 Task: Add the "Ramsons Food" in the company.
Action: Mouse moved to (582, 199)
Screenshot: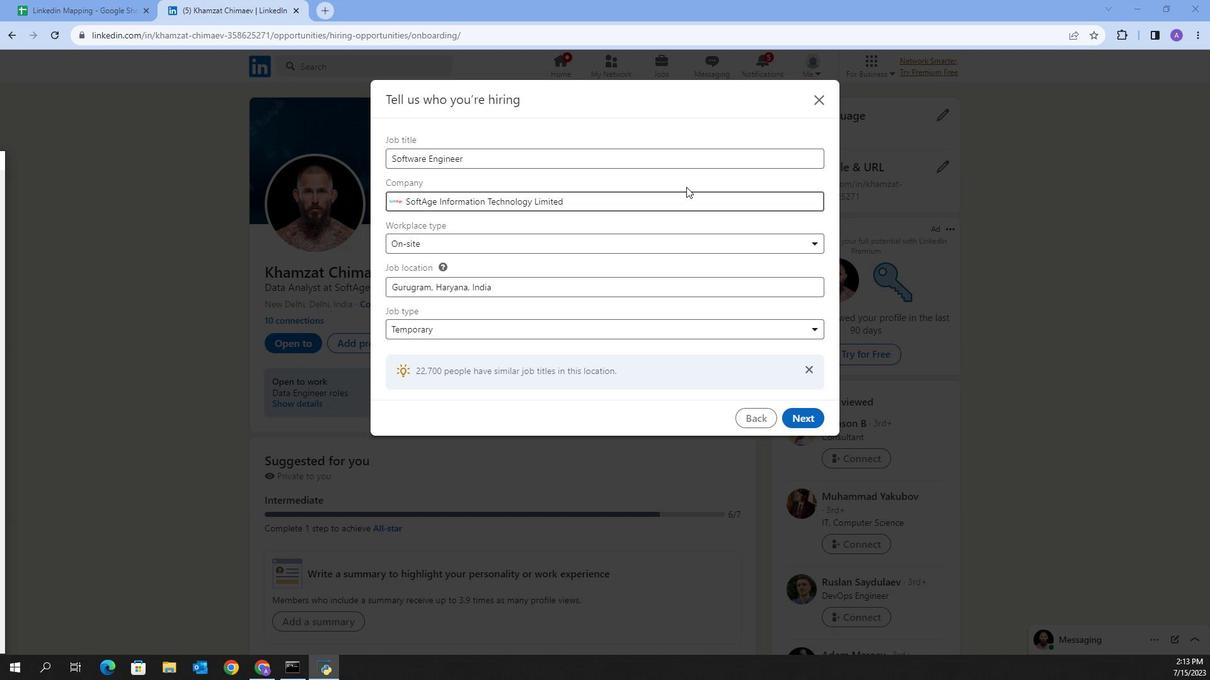 
Action: Mouse pressed left at (582, 199)
Screenshot: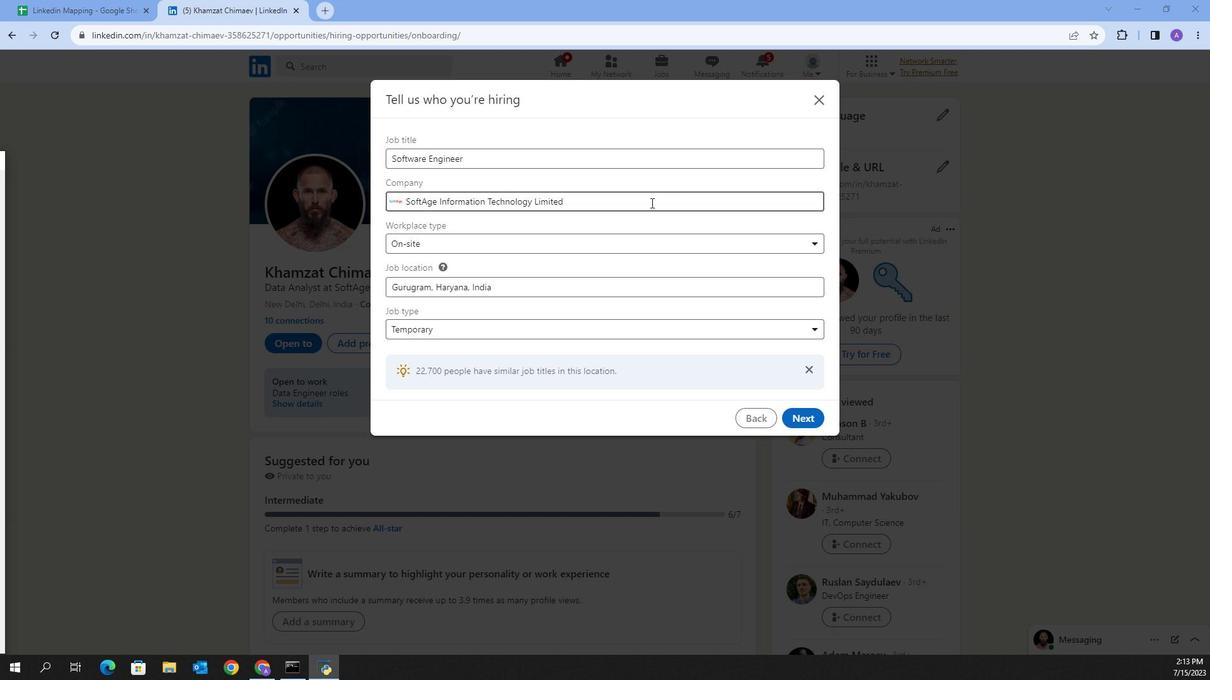 
Action: Mouse moved to (492, 214)
Screenshot: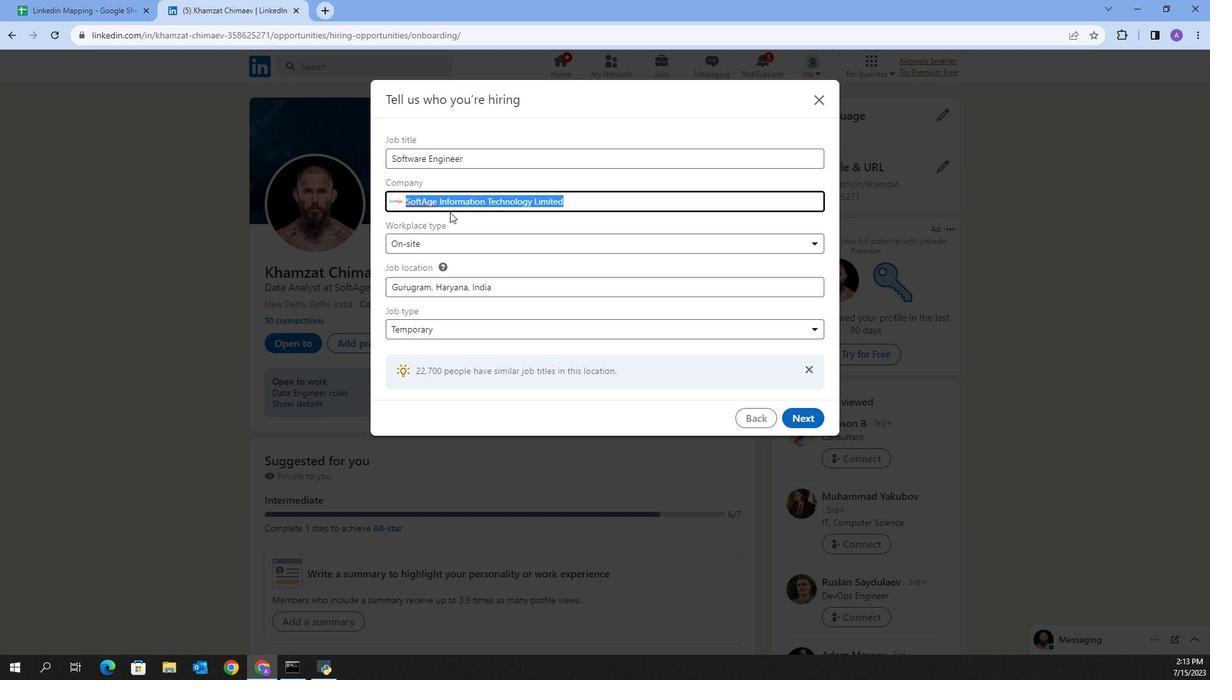 
Action: Key pressed <Key.shift>Ramsons<Key.space><Key.shift>Food
Screenshot: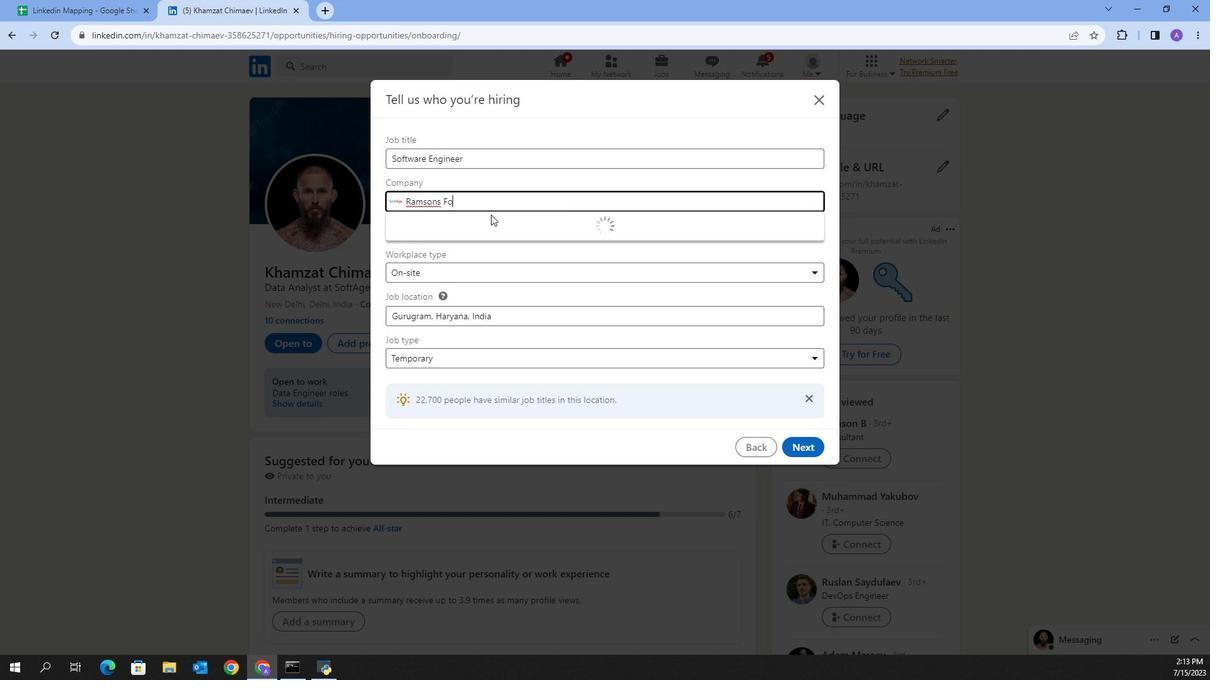 
Action: Mouse moved to (495, 221)
Screenshot: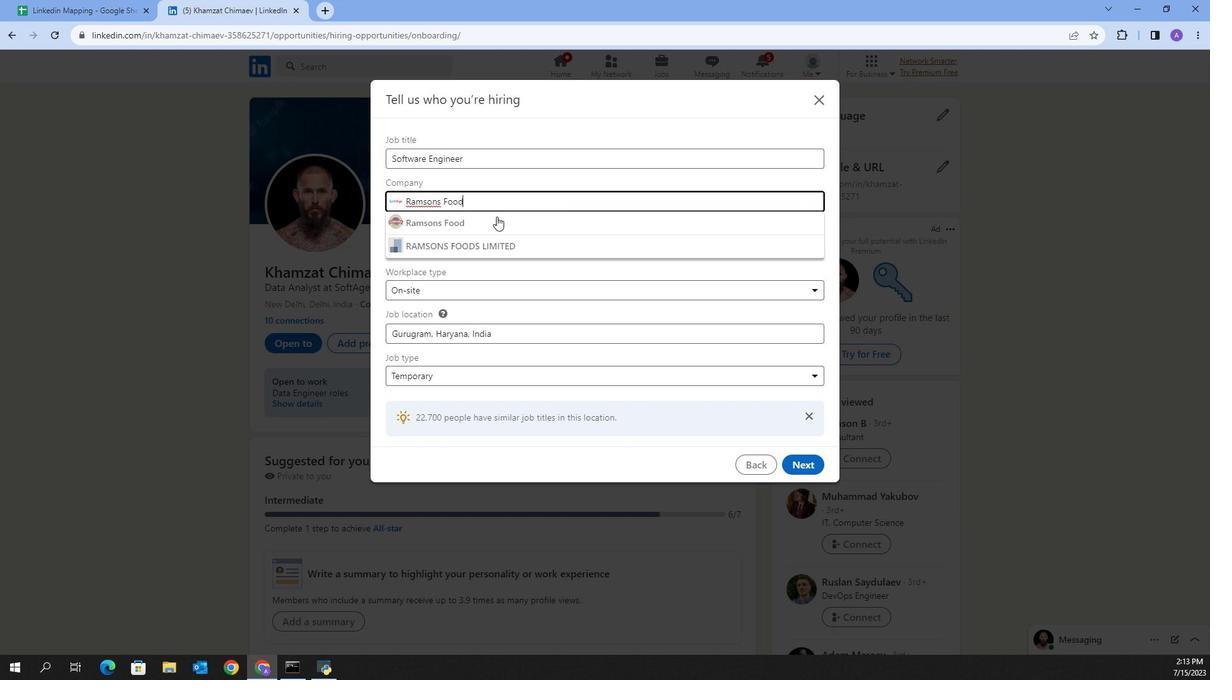 
Action: Mouse pressed left at (495, 221)
Screenshot: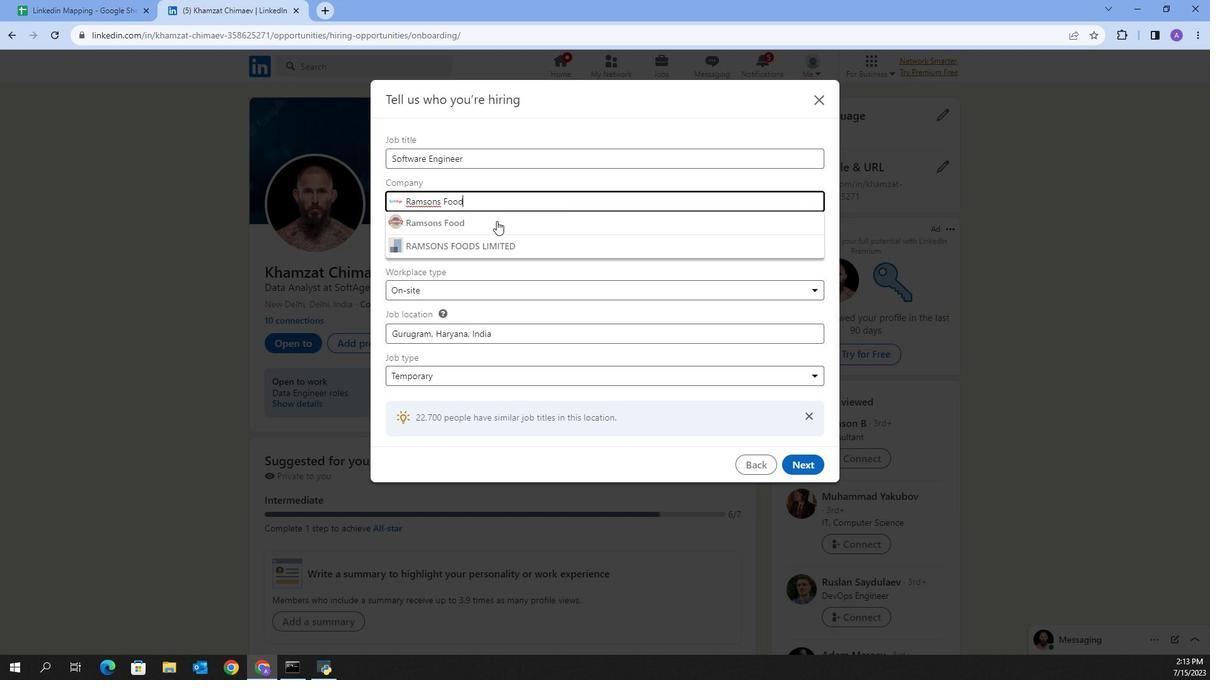 
